Task: Create a due date automation trigger when advanced on, 2 working days before a card is due add basic without the green label at 11:00 AM.
Action: Mouse moved to (1094, 77)
Screenshot: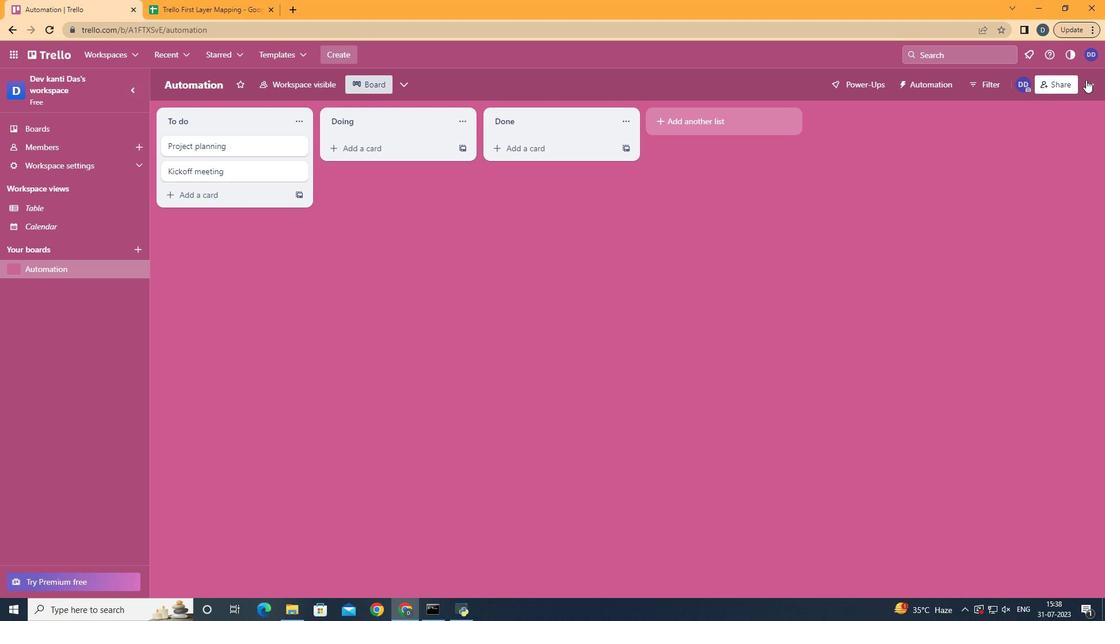 
Action: Mouse pressed left at (1094, 77)
Screenshot: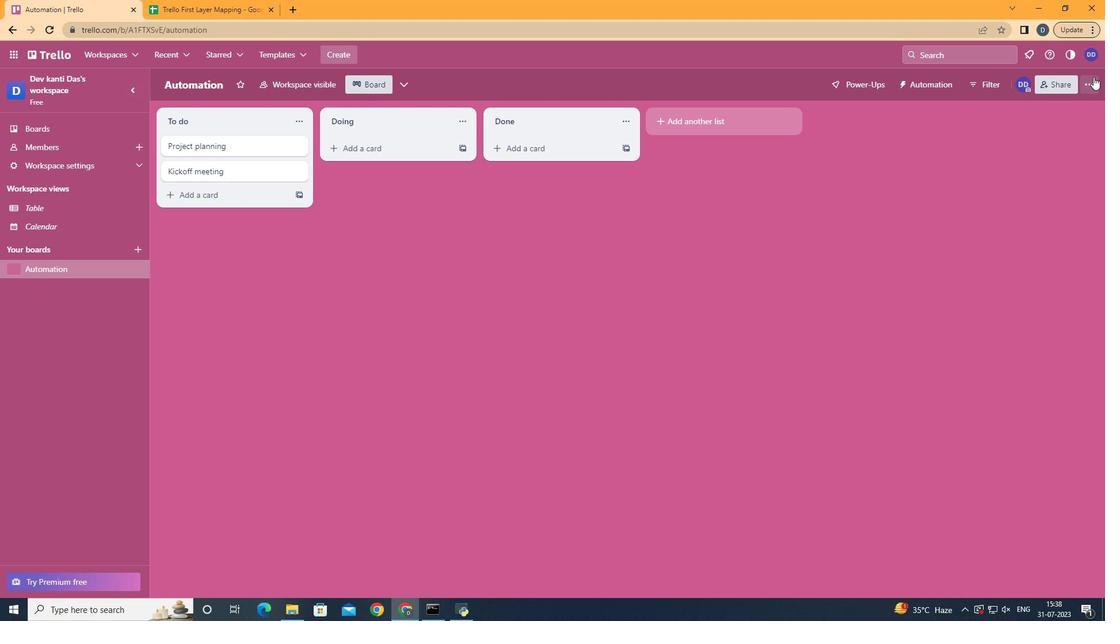 
Action: Mouse moved to (1018, 241)
Screenshot: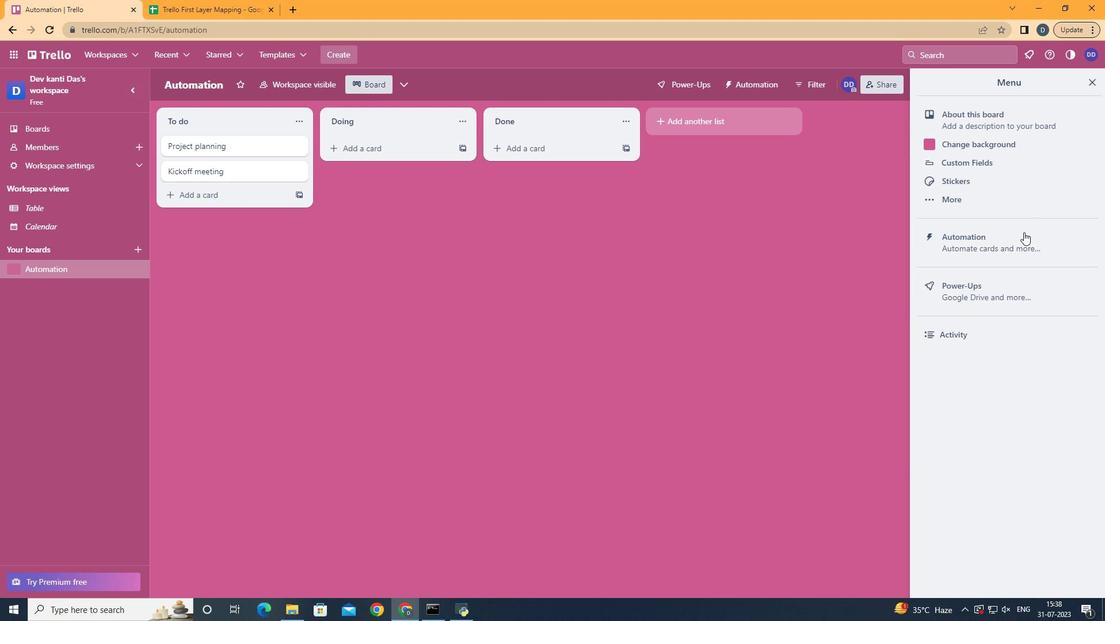 
Action: Mouse pressed left at (1018, 241)
Screenshot: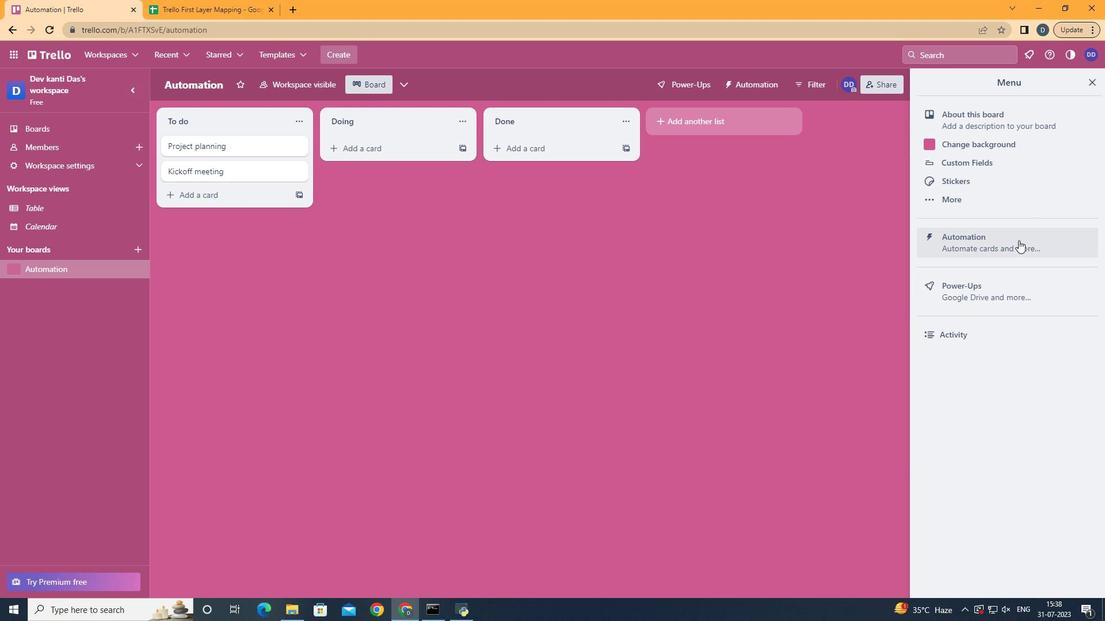 
Action: Mouse moved to (221, 230)
Screenshot: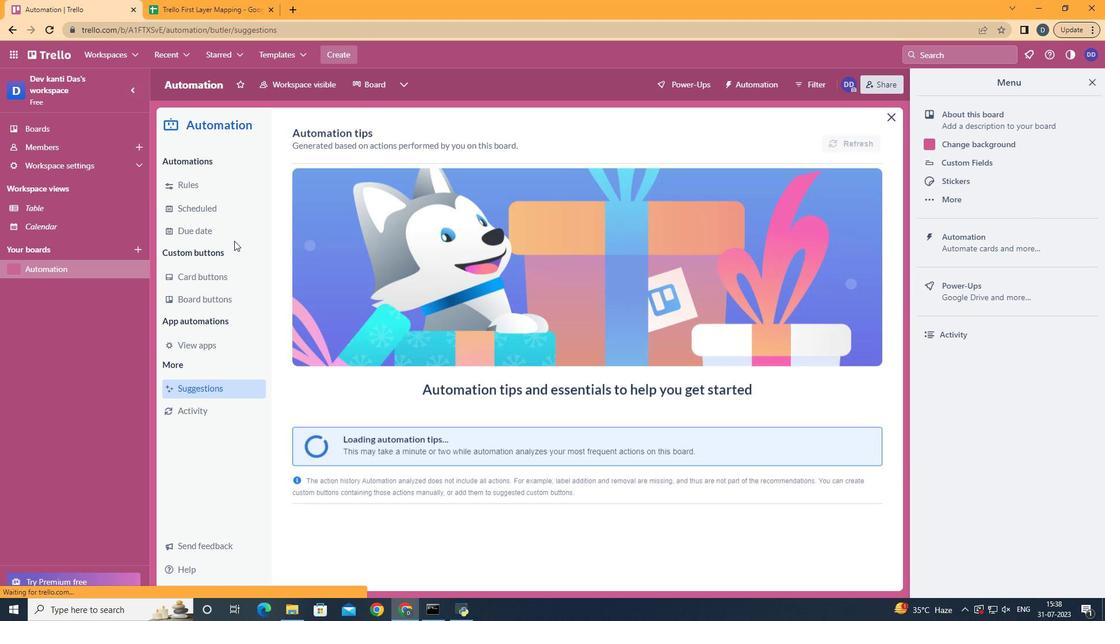 
Action: Mouse pressed left at (221, 230)
Screenshot: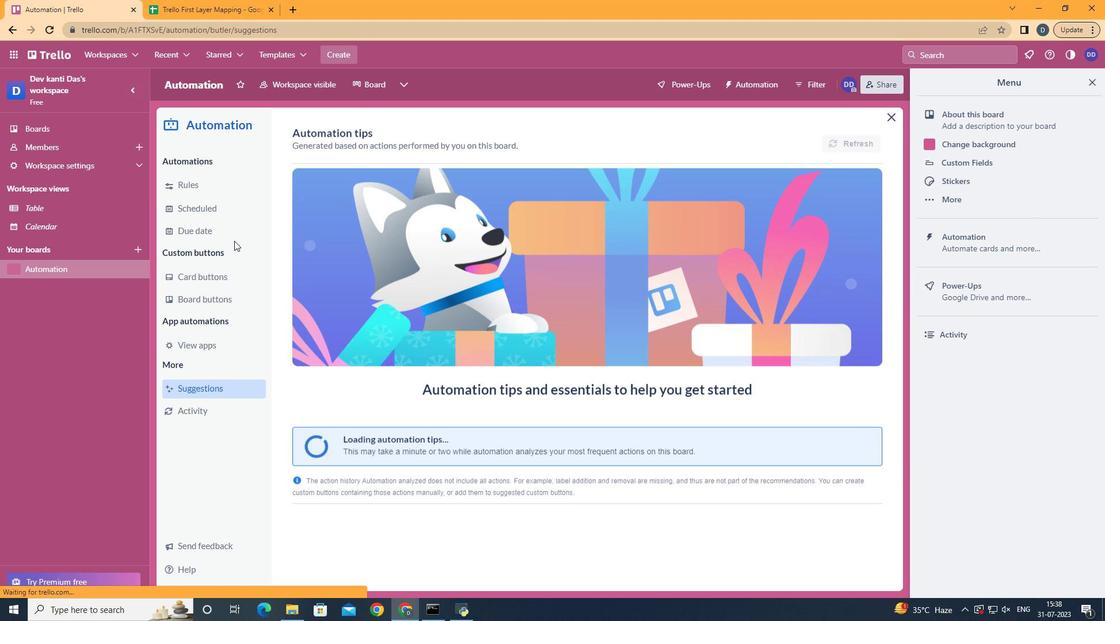 
Action: Mouse moved to (810, 139)
Screenshot: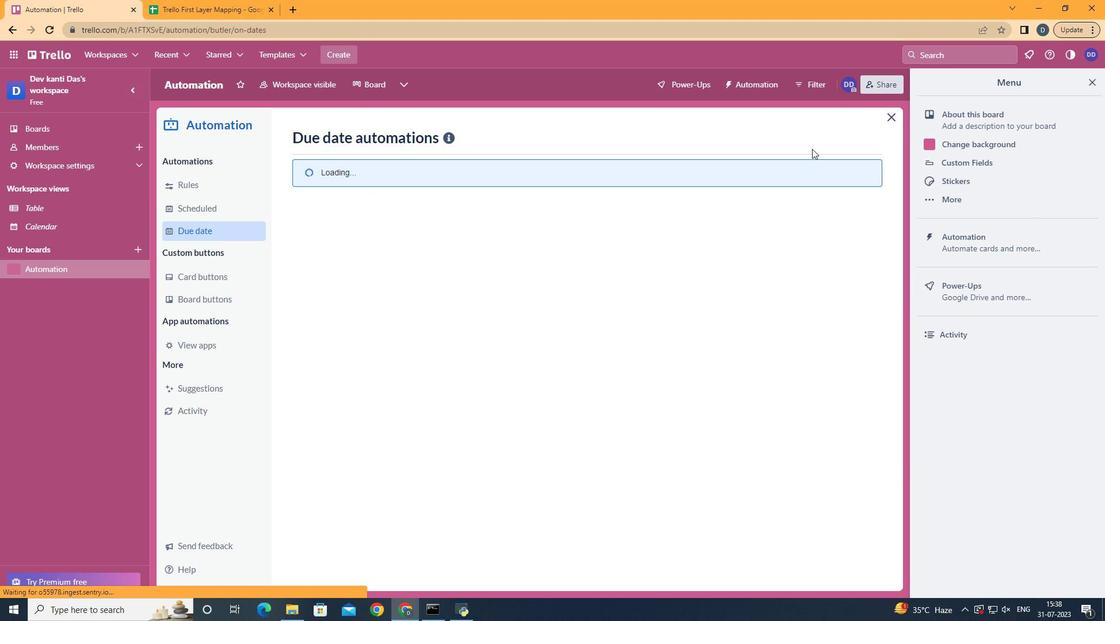 
Action: Mouse pressed left at (810, 139)
Screenshot: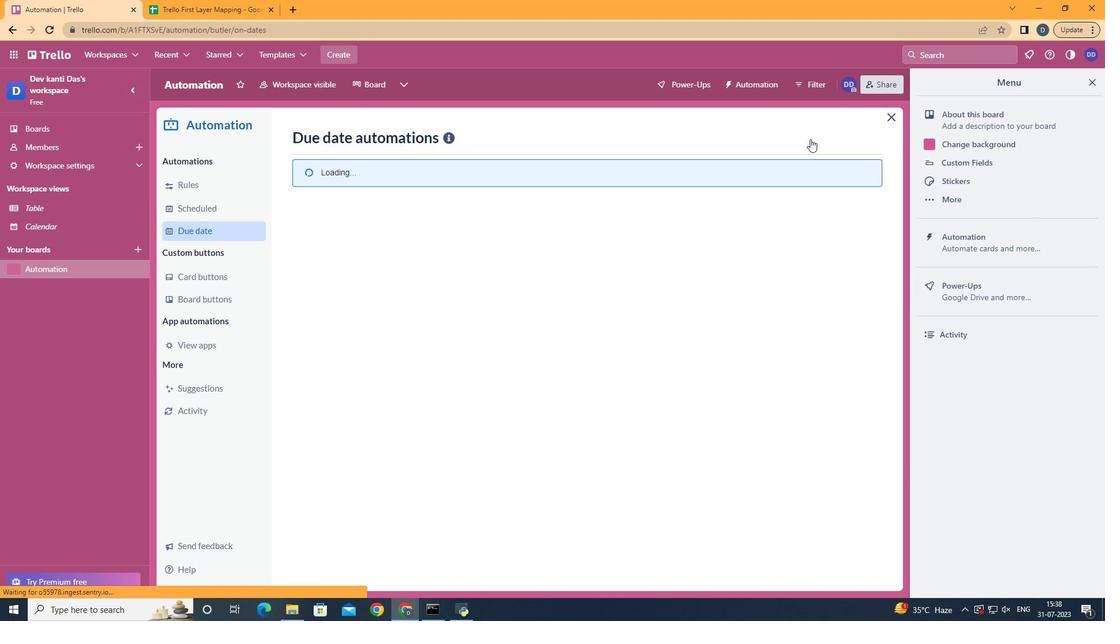 
Action: Mouse moved to (462, 248)
Screenshot: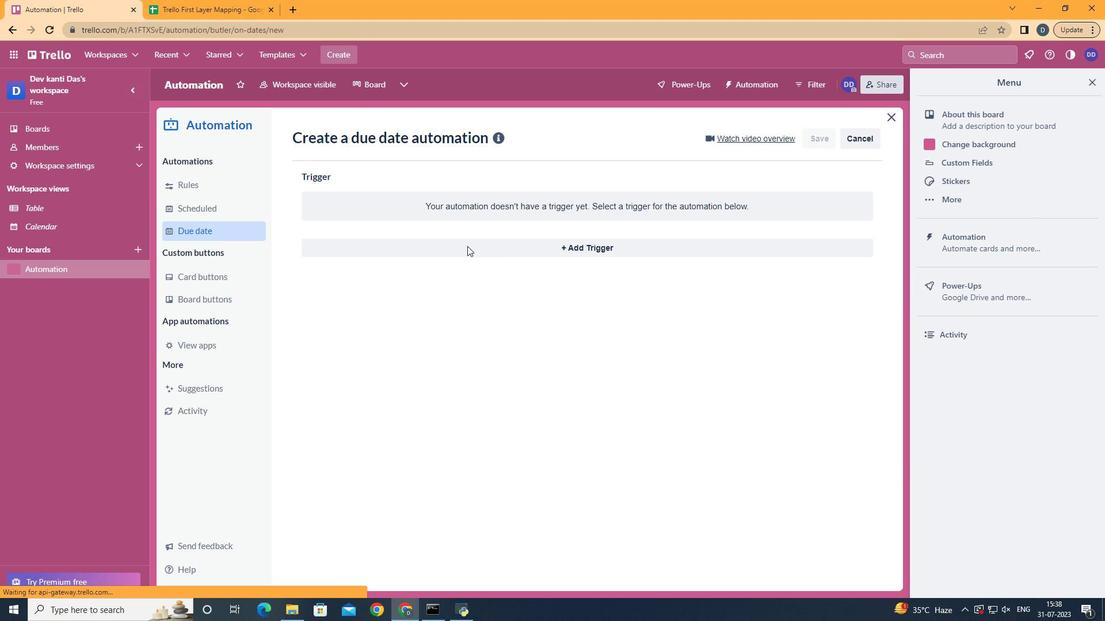 
Action: Mouse pressed left at (462, 248)
Screenshot: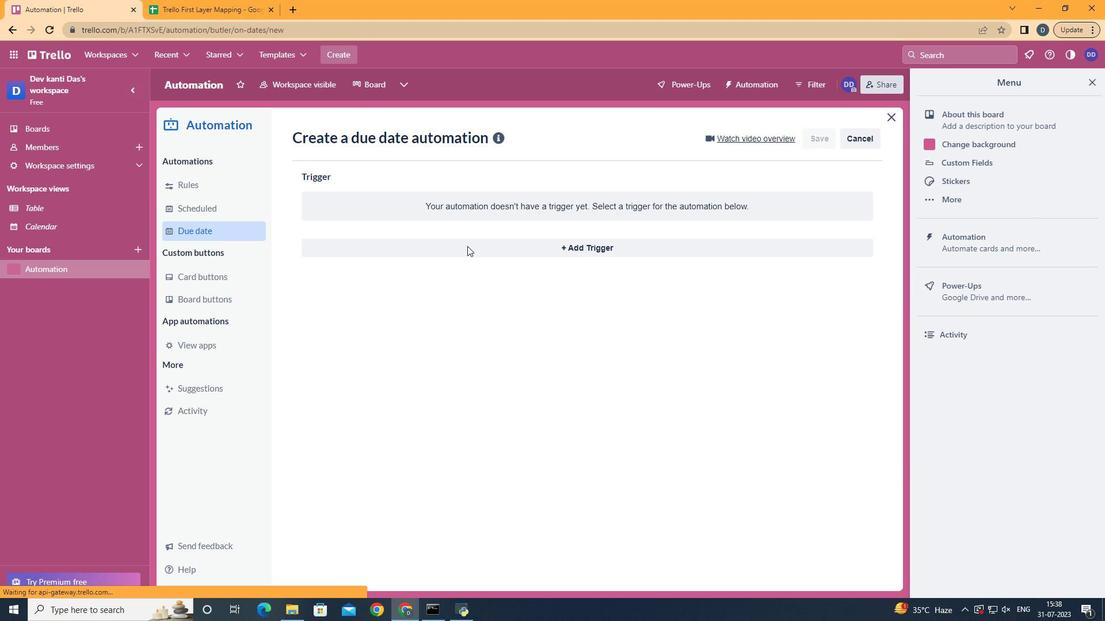
Action: Mouse moved to (370, 468)
Screenshot: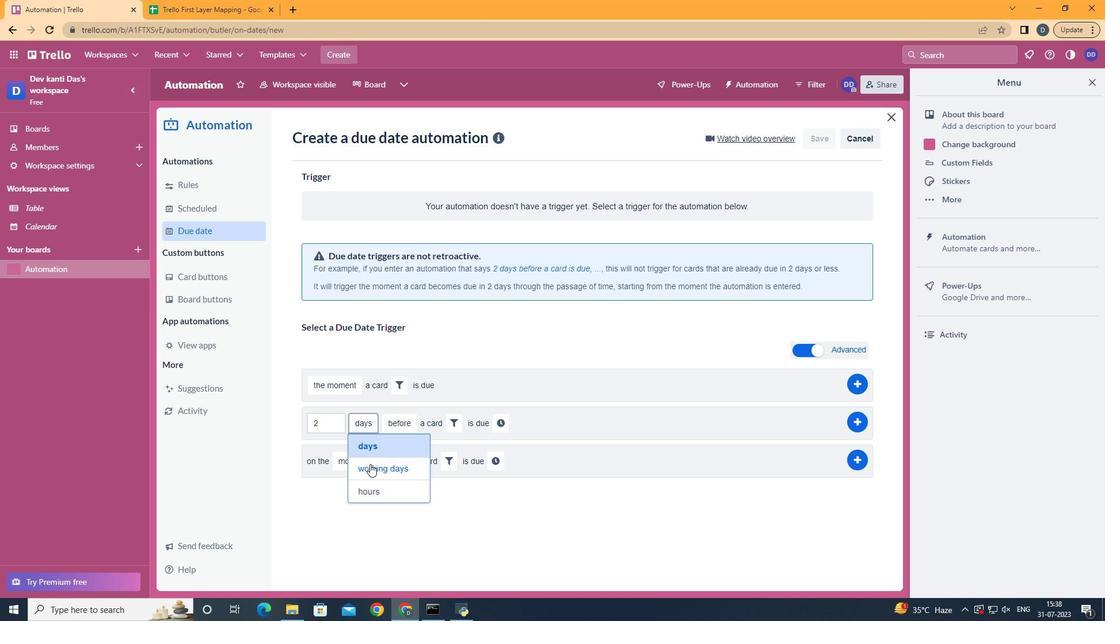 
Action: Mouse pressed left at (370, 468)
Screenshot: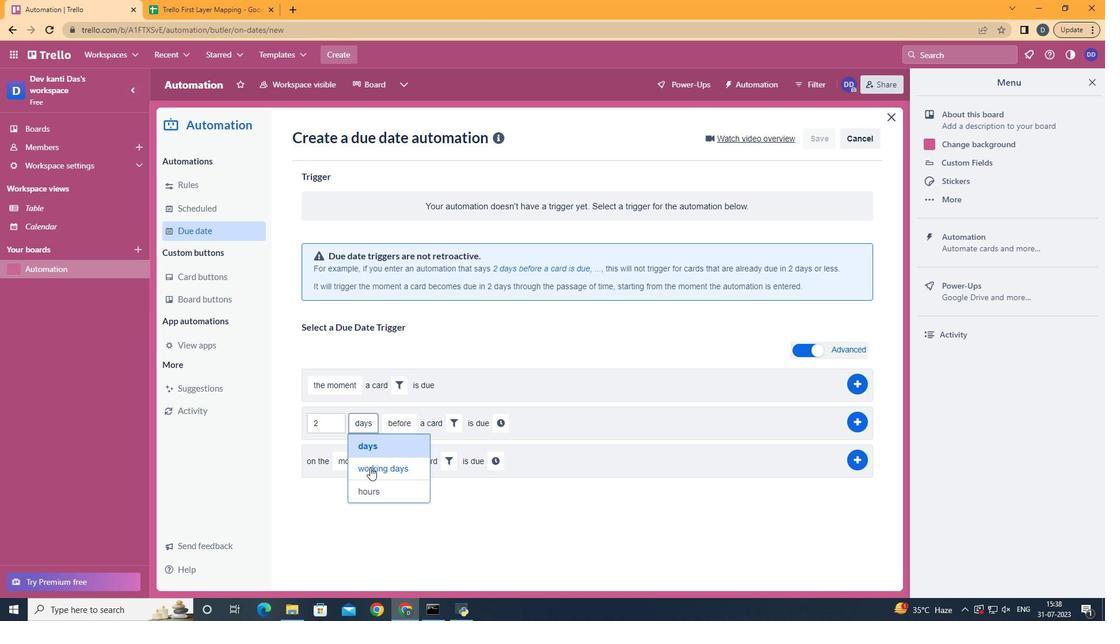 
Action: Mouse moved to (437, 448)
Screenshot: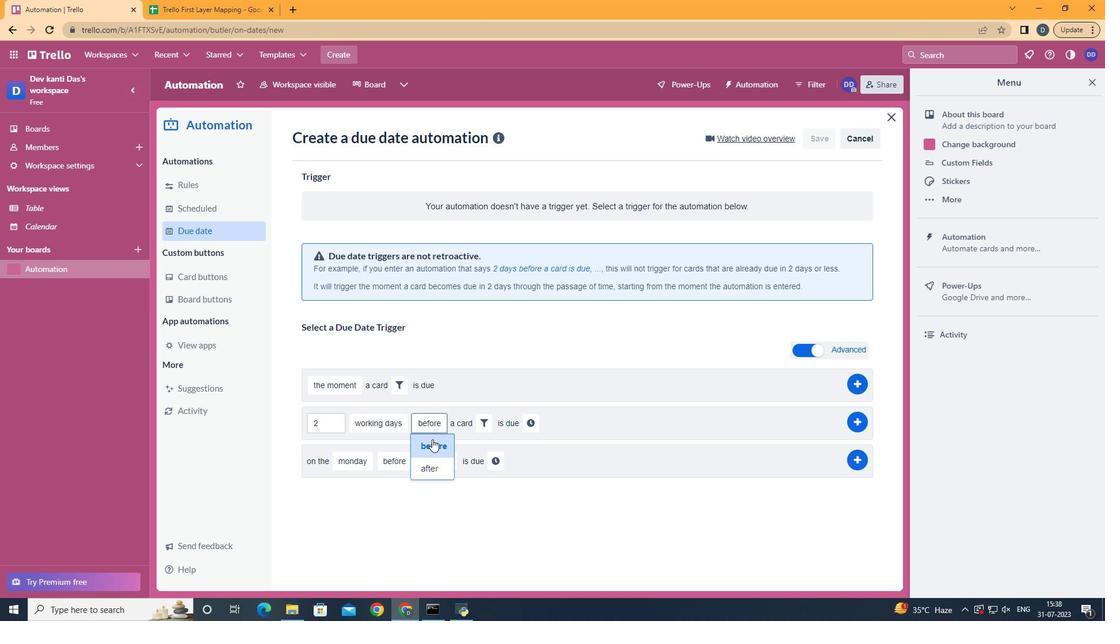 
Action: Mouse pressed left at (437, 448)
Screenshot: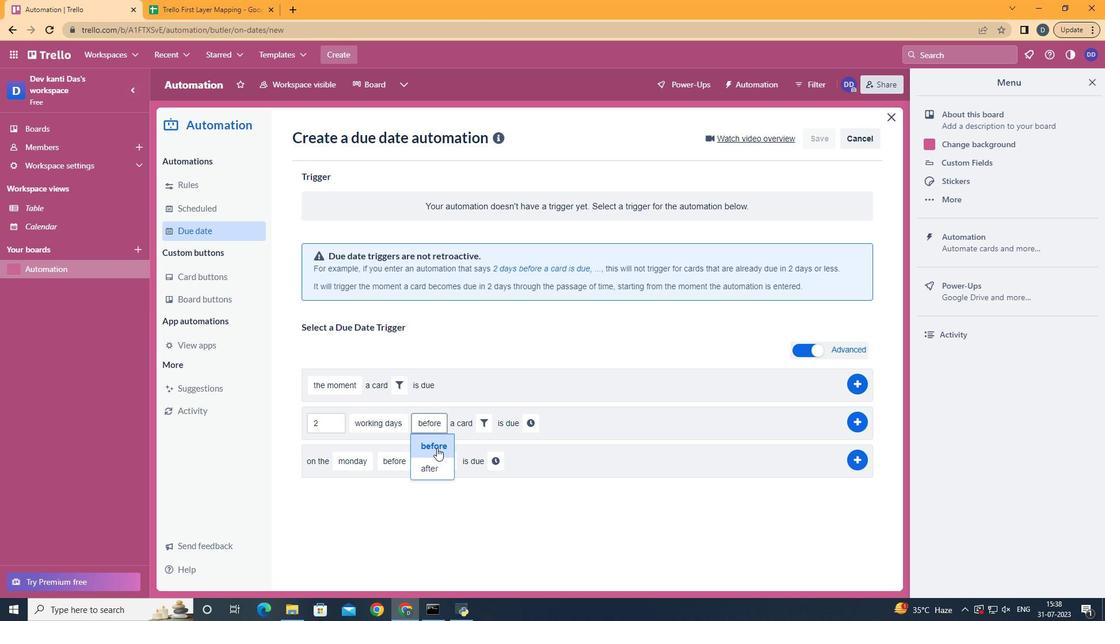 
Action: Mouse moved to (484, 424)
Screenshot: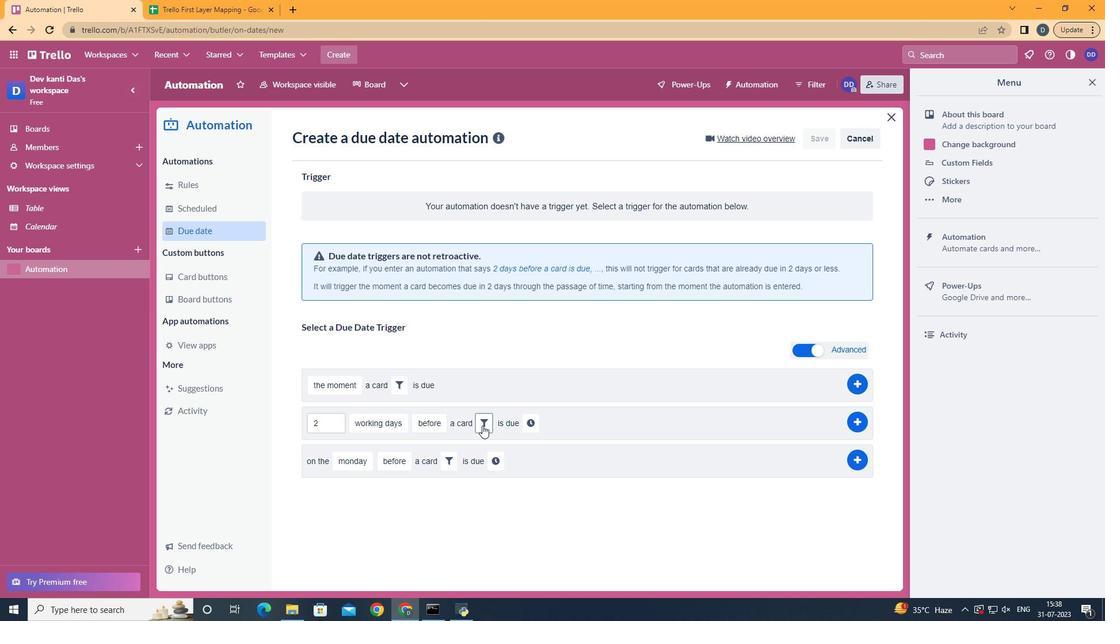 
Action: Mouse pressed left at (484, 424)
Screenshot: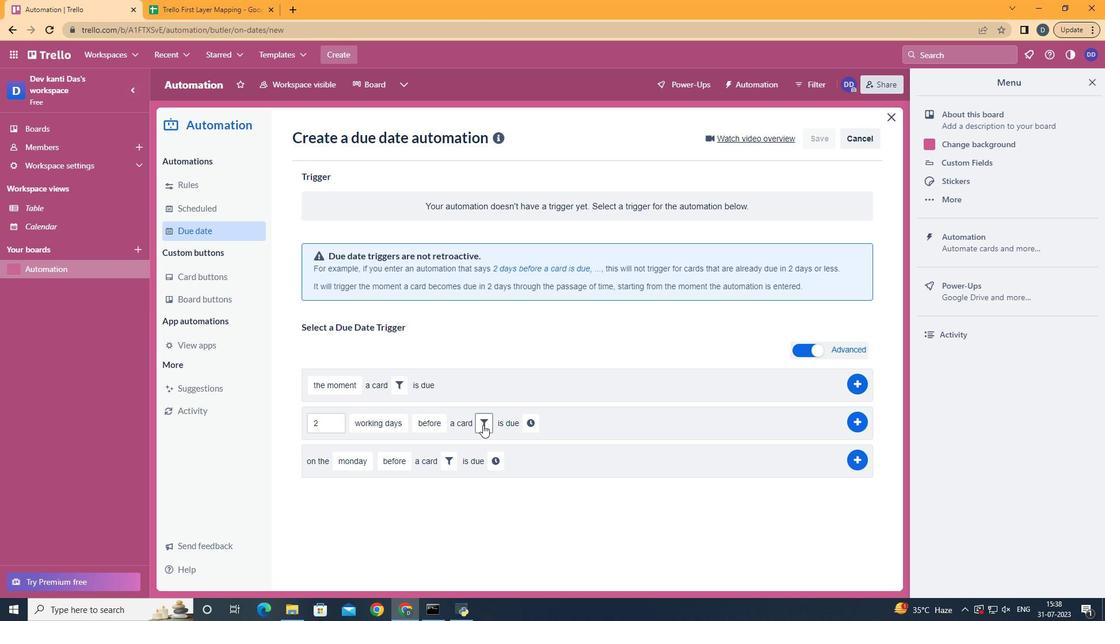 
Action: Mouse moved to (529, 477)
Screenshot: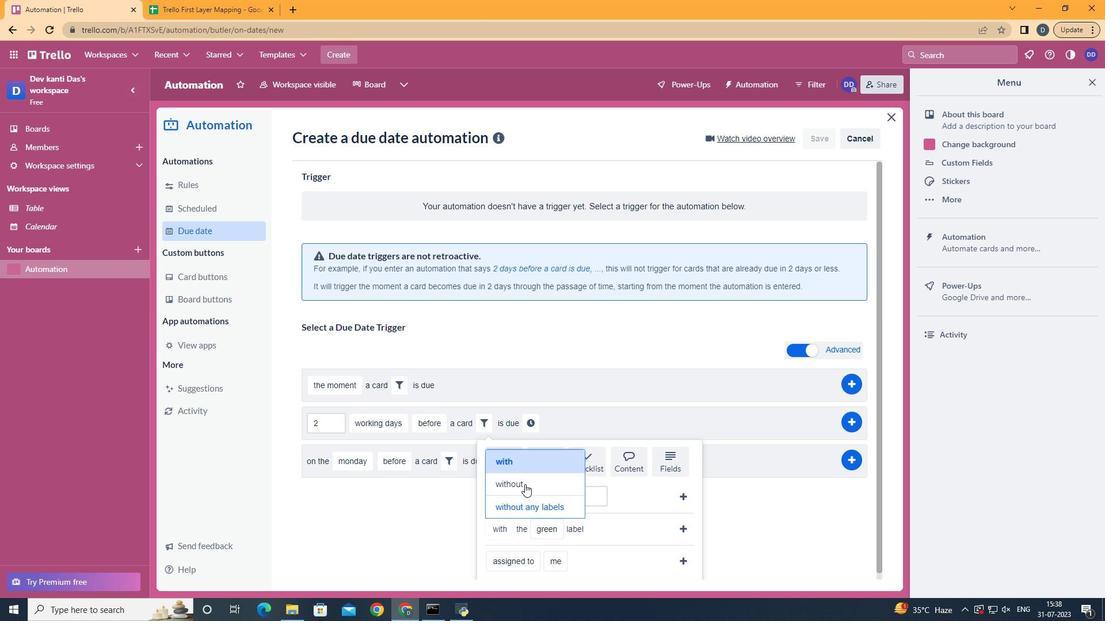 
Action: Mouse pressed left at (529, 477)
Screenshot: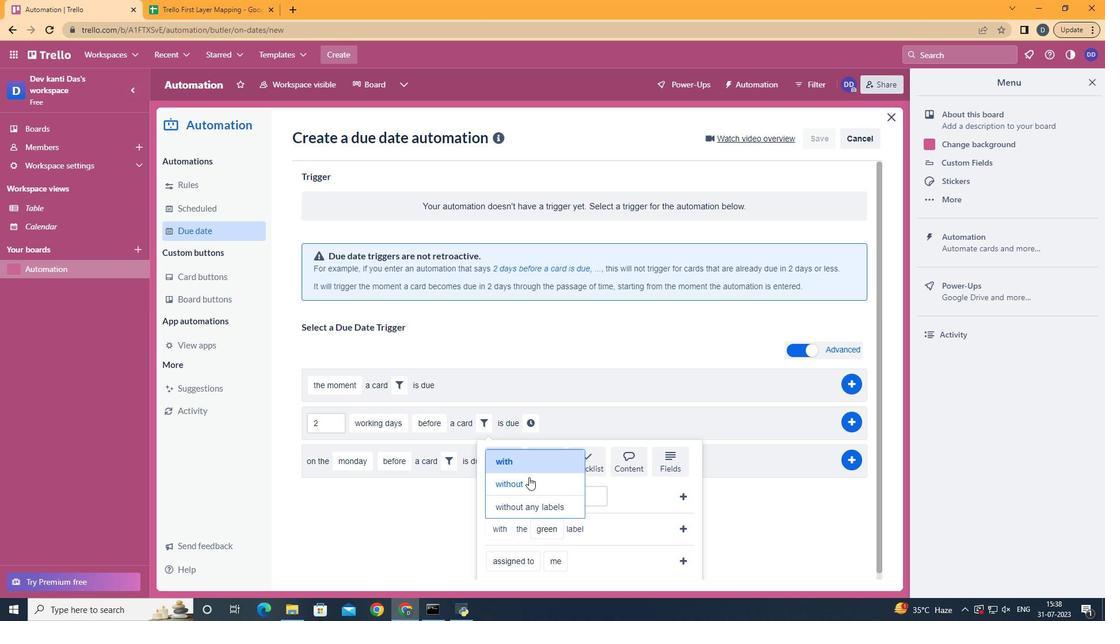 
Action: Mouse moved to (557, 385)
Screenshot: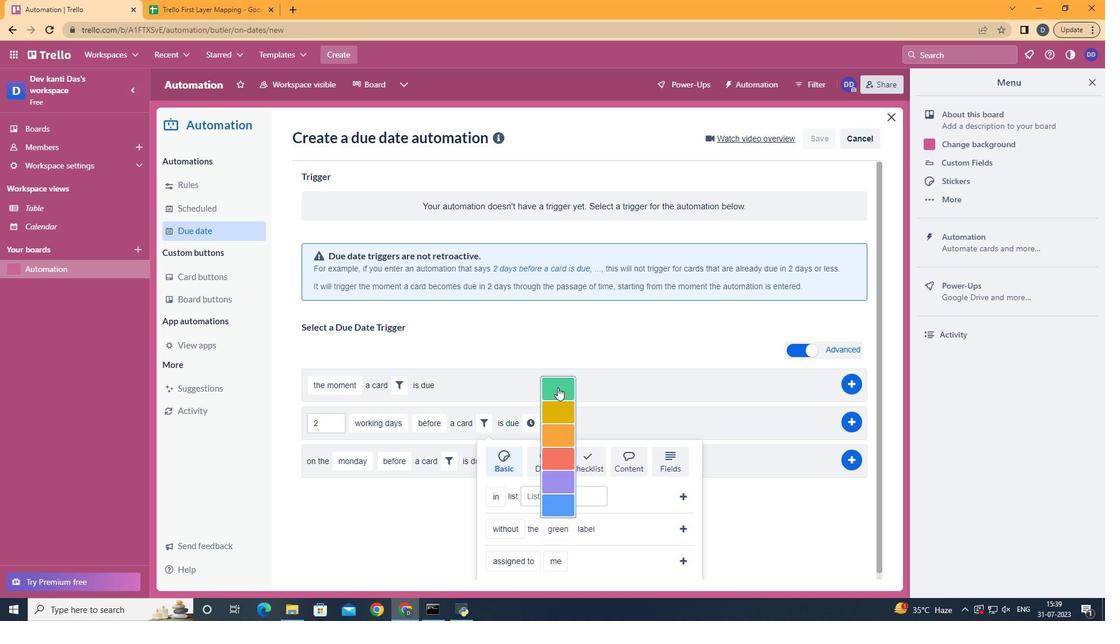 
Action: Mouse pressed left at (557, 385)
Screenshot: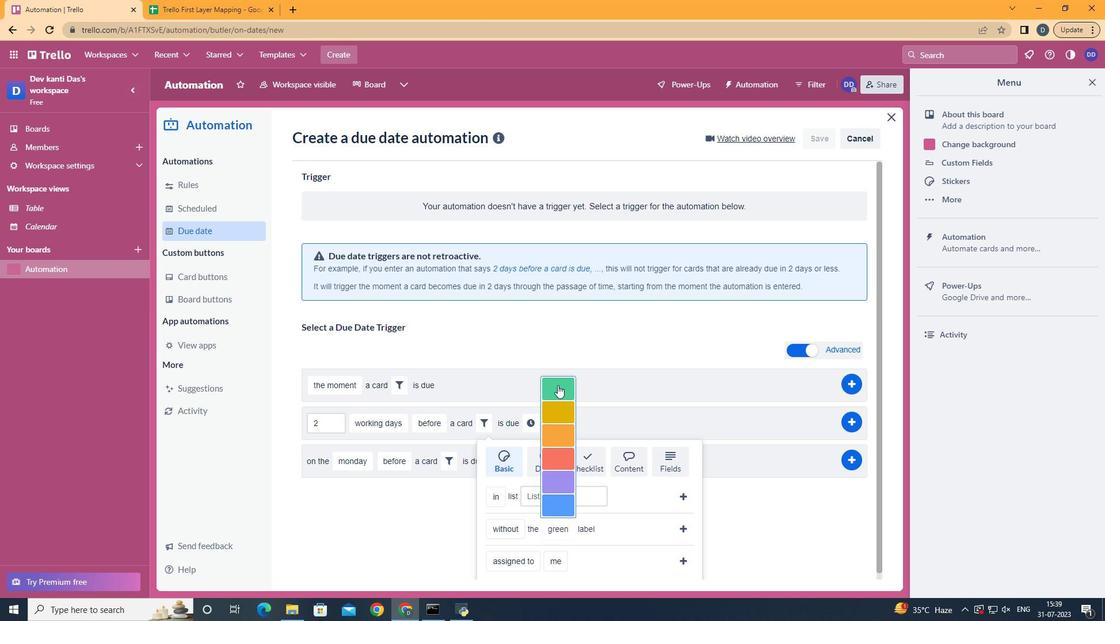 
Action: Mouse moved to (679, 529)
Screenshot: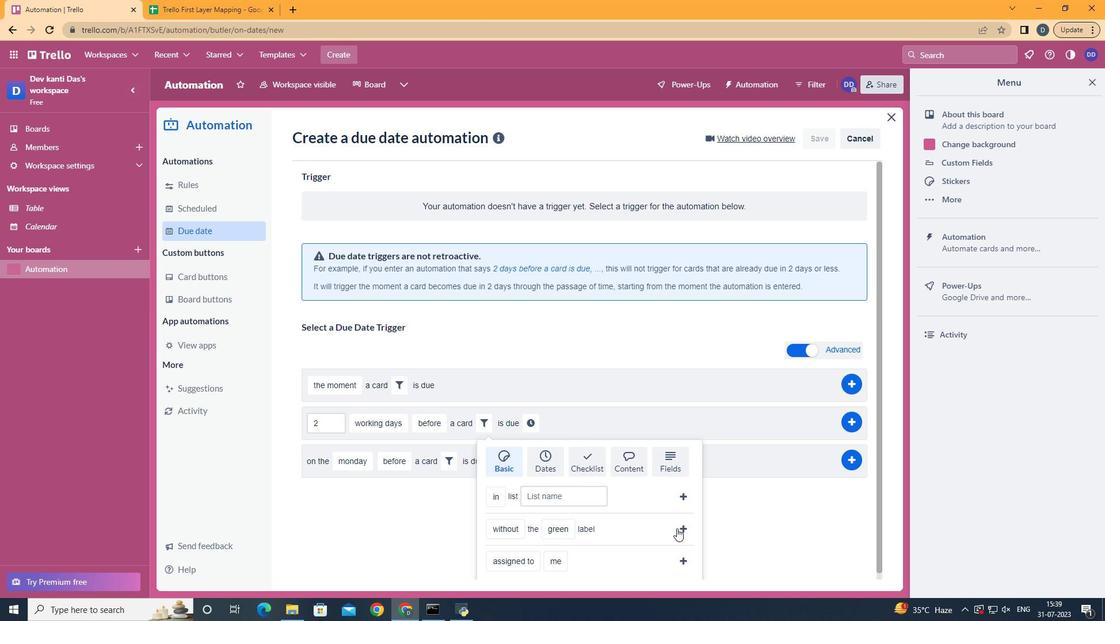 
Action: Mouse pressed left at (679, 529)
Screenshot: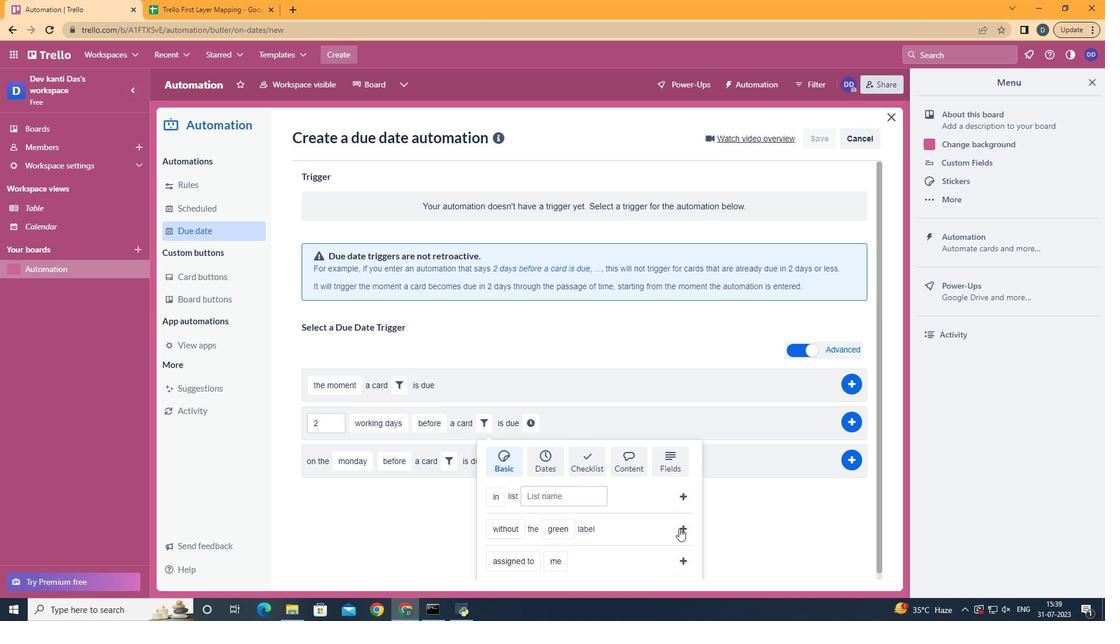
Action: Mouse moved to (642, 427)
Screenshot: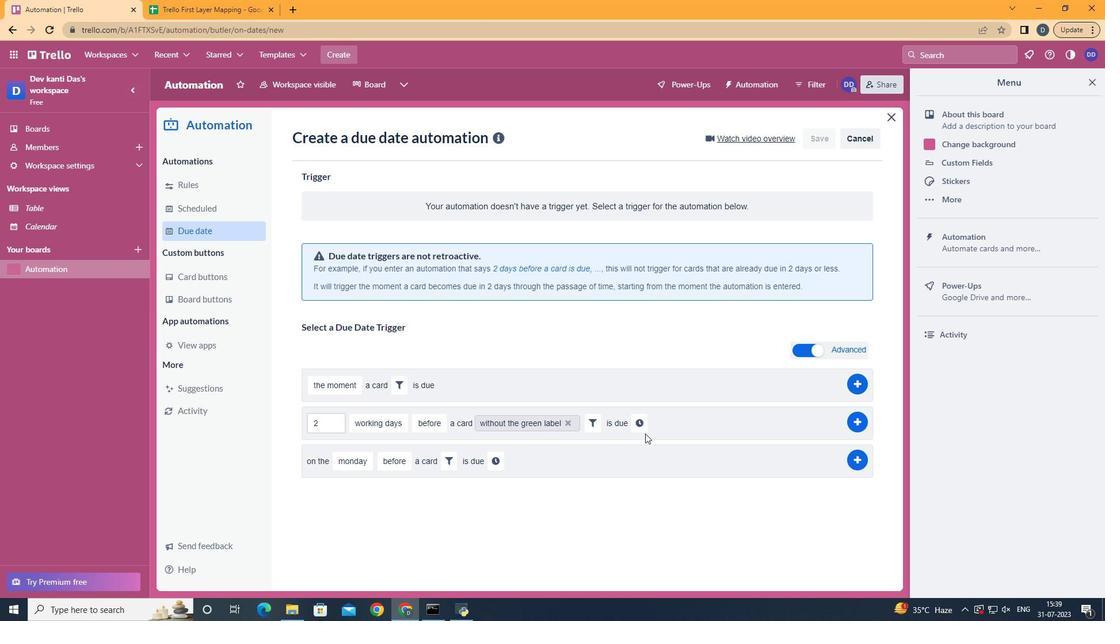 
Action: Mouse pressed left at (642, 427)
Screenshot: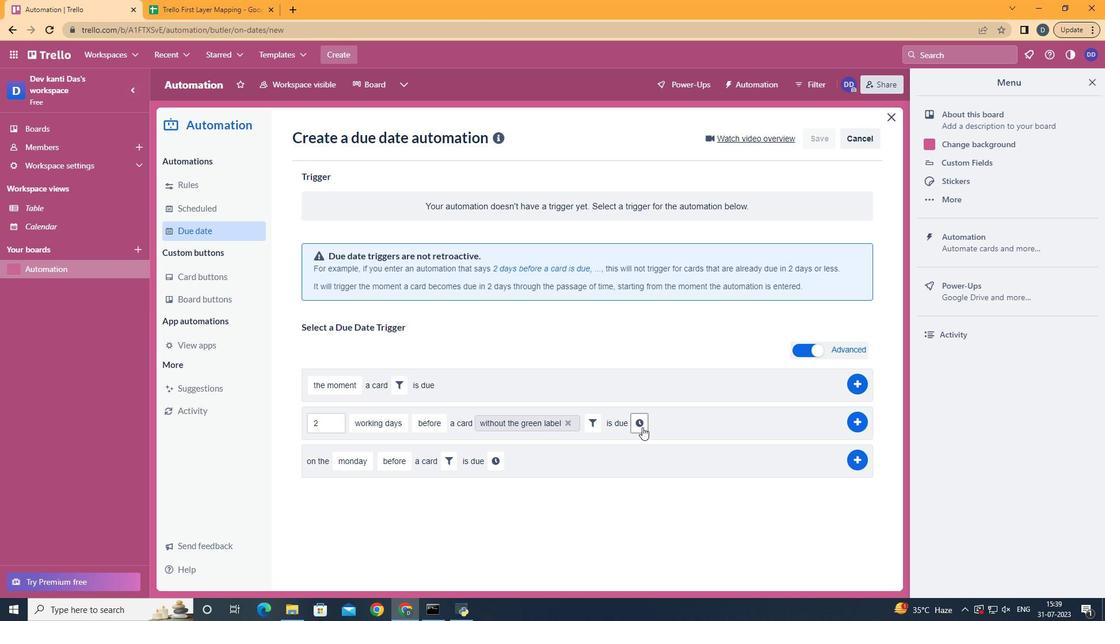 
Action: Mouse moved to (660, 425)
Screenshot: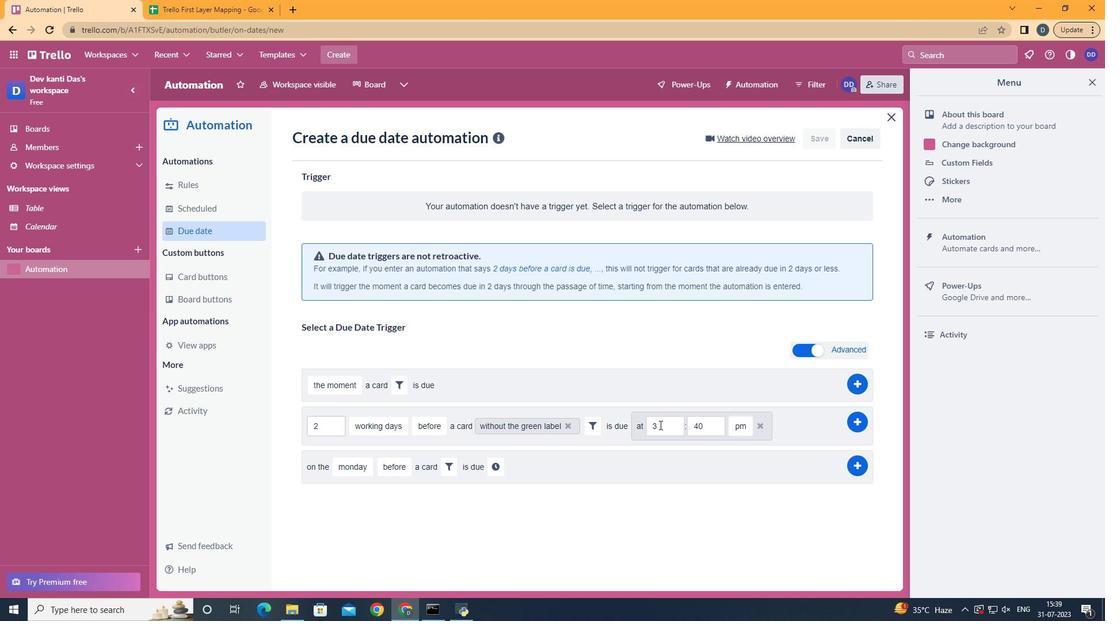 
Action: Mouse pressed left at (660, 425)
Screenshot: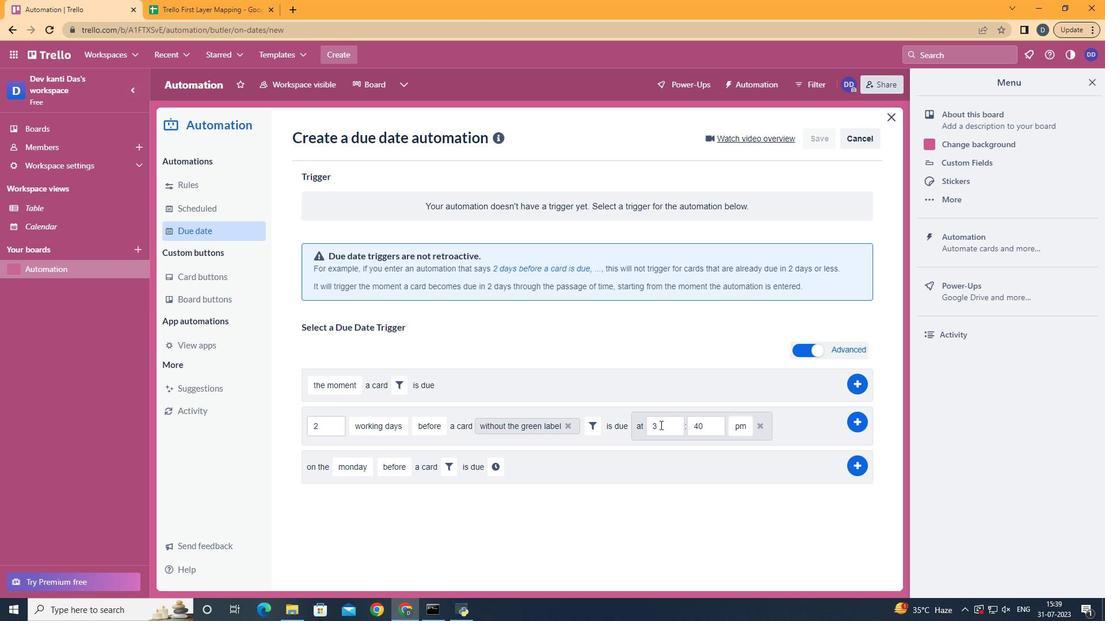 
Action: Key pressed <Key.backspace>11
Screenshot: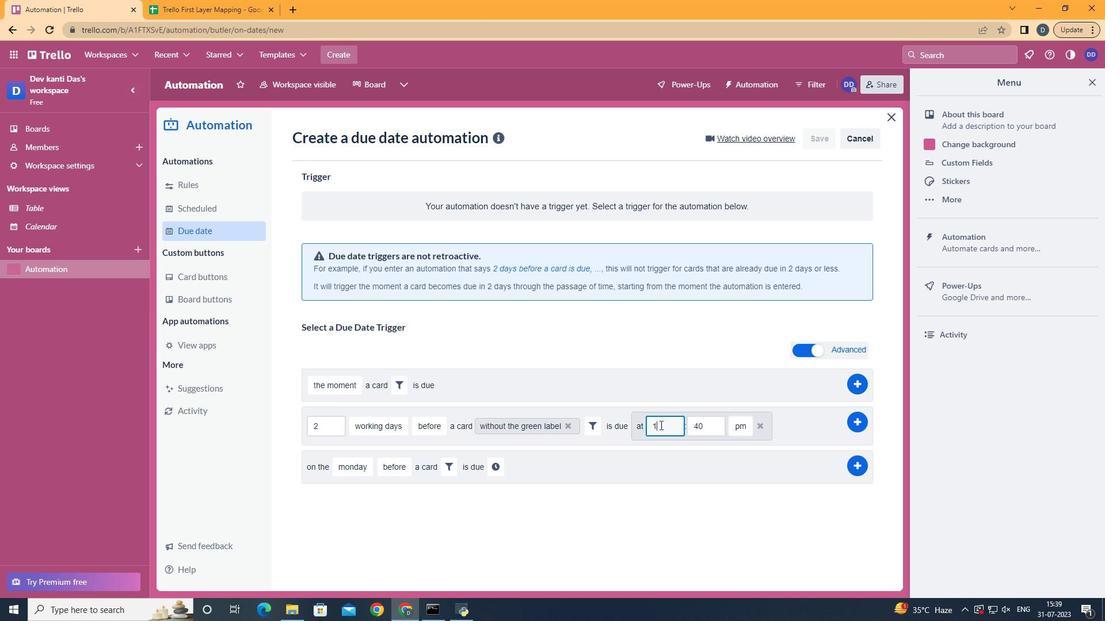 
Action: Mouse moved to (718, 424)
Screenshot: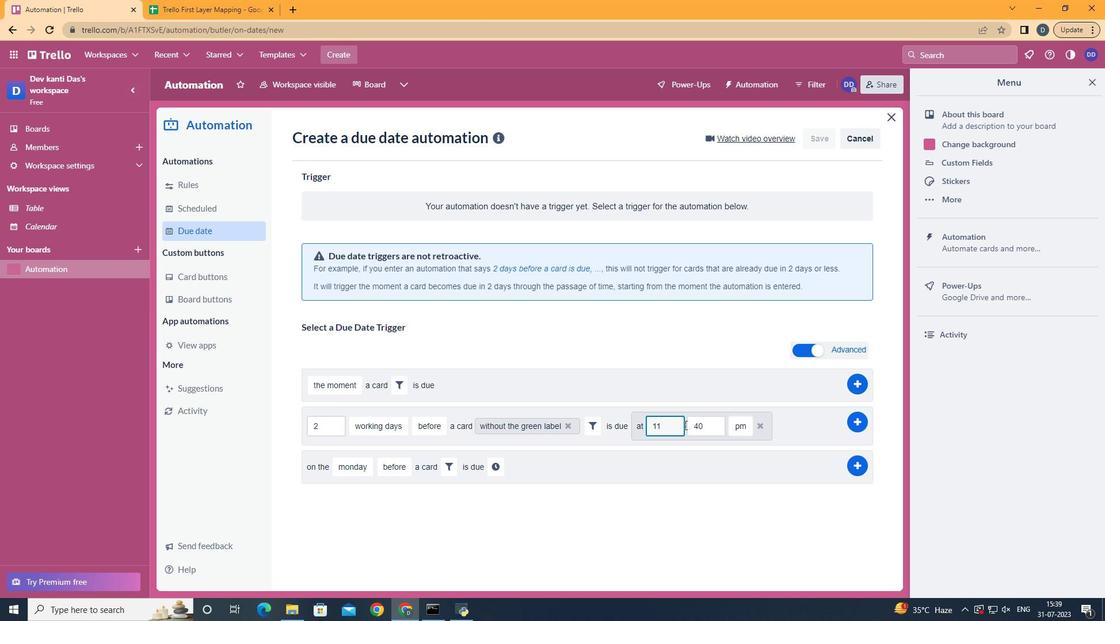 
Action: Mouse pressed left at (718, 424)
Screenshot: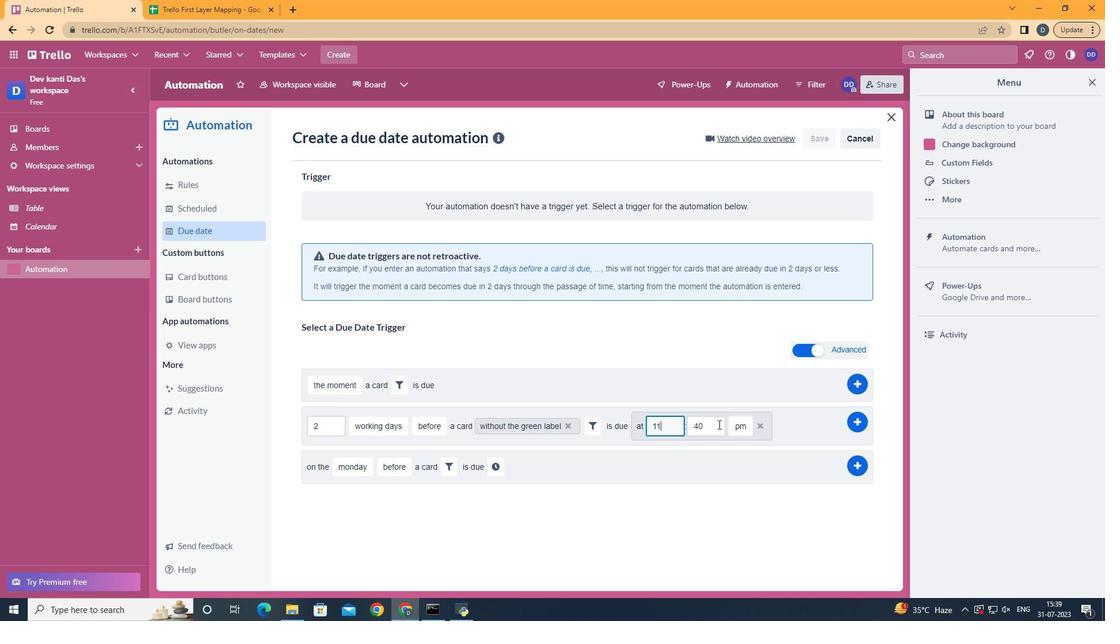
Action: Key pressed <Key.backspace><Key.backspace>00
Screenshot: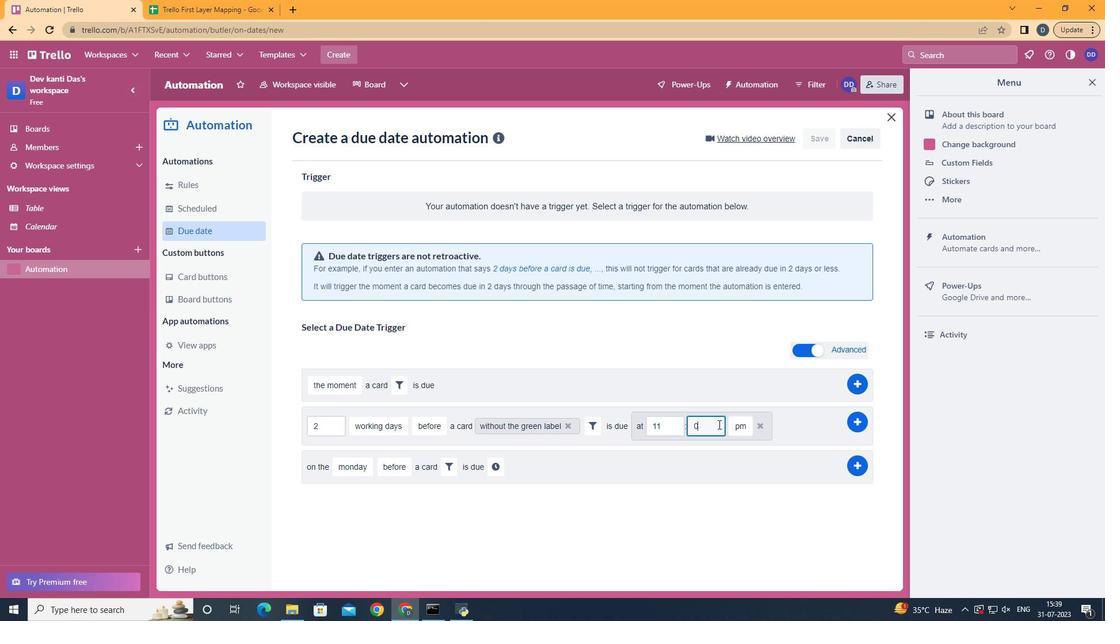 
Action: Mouse moved to (735, 449)
Screenshot: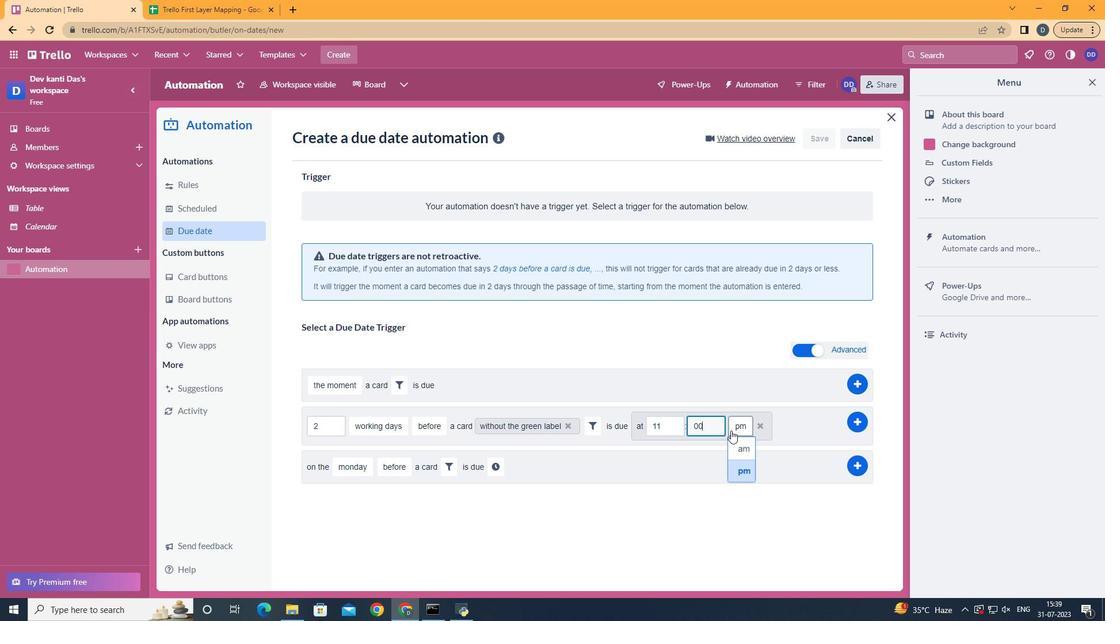 
Action: Mouse pressed left at (735, 449)
Screenshot: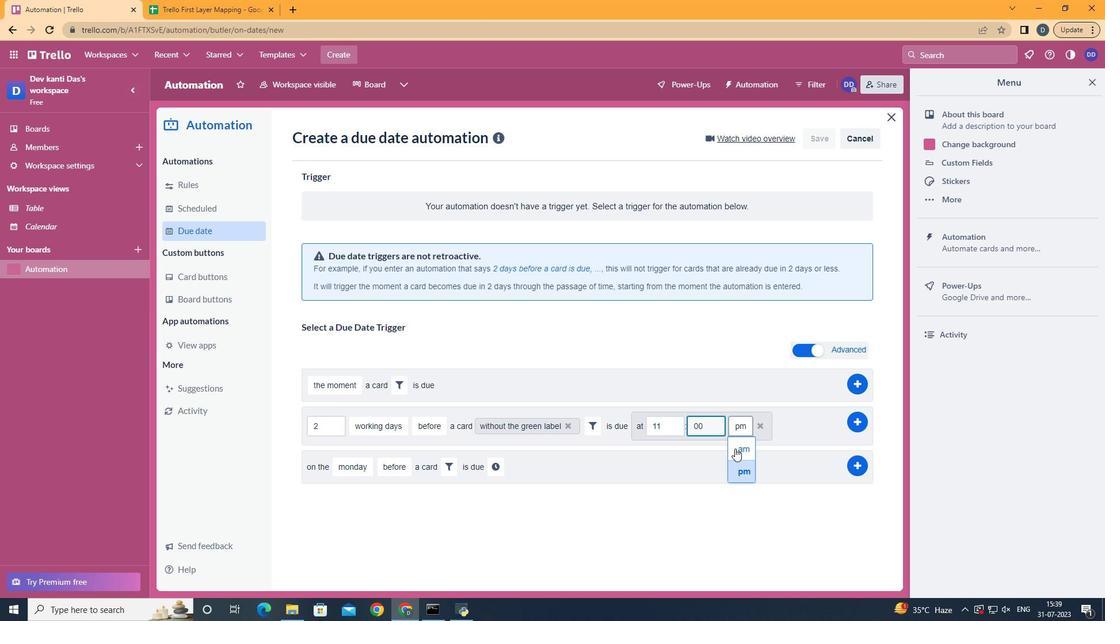 
Action: Mouse moved to (864, 422)
Screenshot: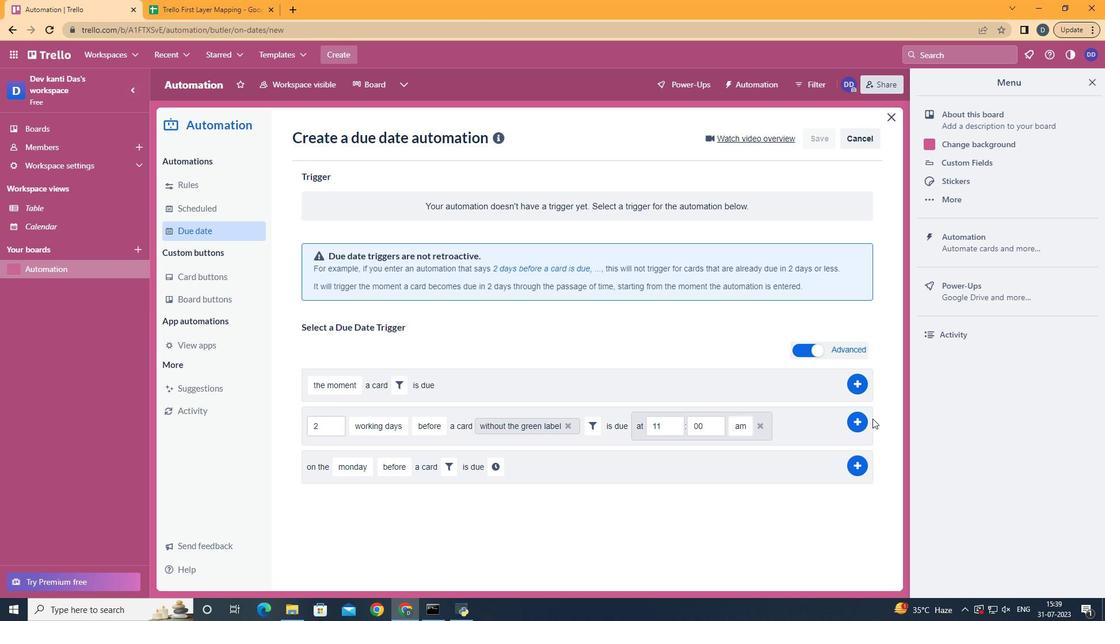 
Action: Mouse pressed left at (864, 422)
Screenshot: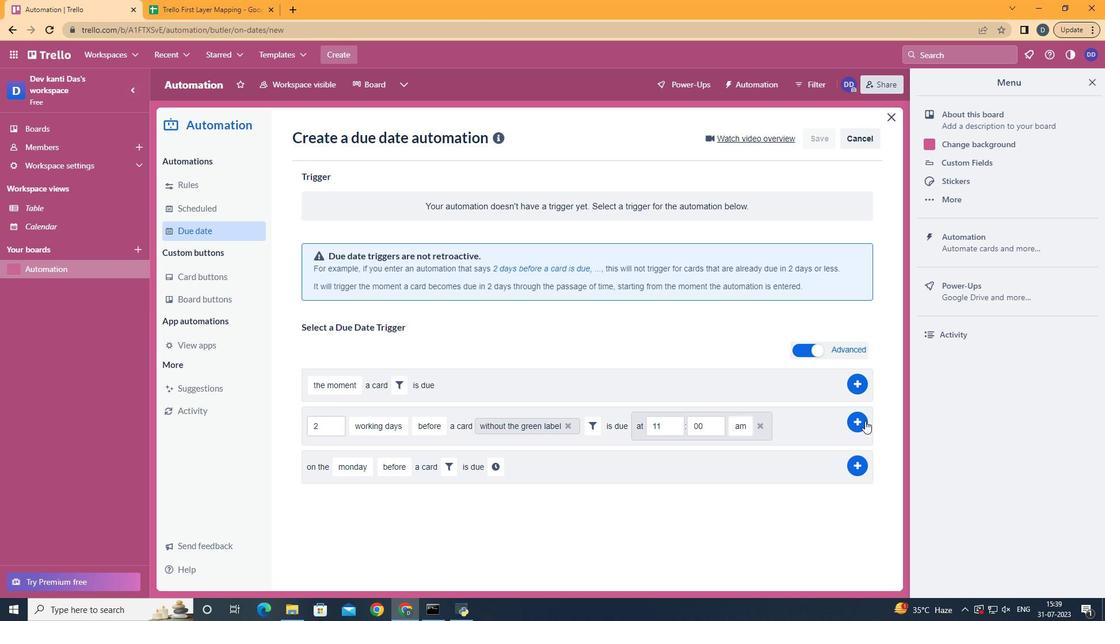 
Action: Mouse moved to (774, 205)
Screenshot: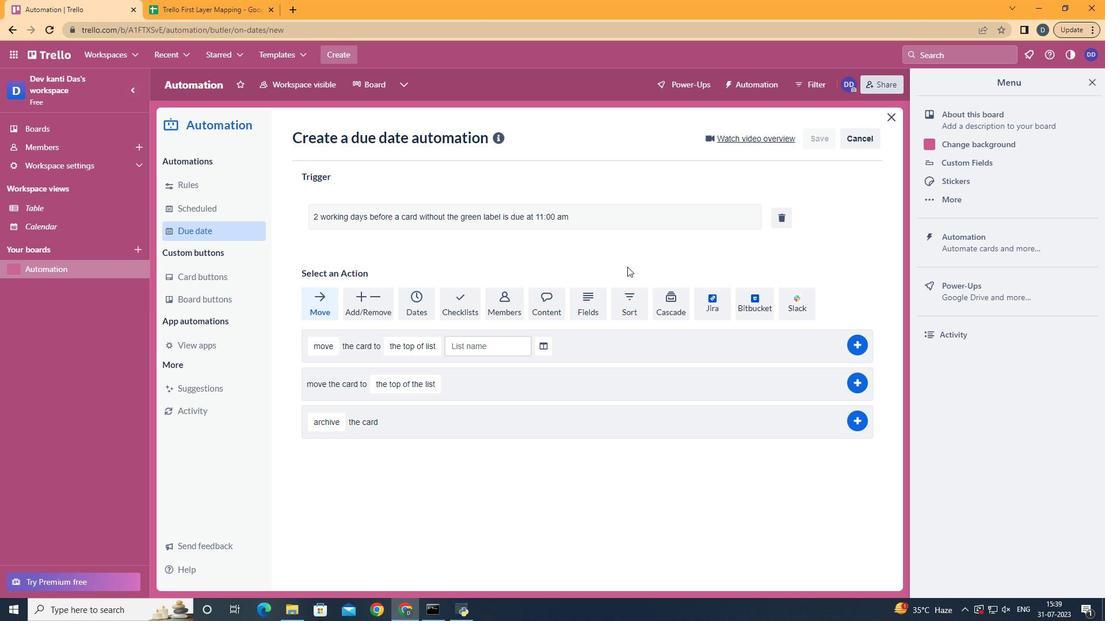 
